 Task: Add an event with the title Webinar: Advanced SEO Strategies for Organic Visibility, date '2023/12/14', time 7:00 AM to 9:00 AMand add a description: The meeting with Team HR was a highly anticipated and crucial gathering that brought together the members of the team to discuss important matters and collaborate on various projects. It took place in a well-appointed conference room, providing a professional and conducive environment for productive discussions.Select event color  Sage . Add location for the event as: 321 Sunset Boulevard, Hollywood, Los Angeles, USA, logged in from the account softage.5@softage.netand send the event invitation to softage.1@softage.net and softage.2@softage.net. Set a reminder for the event Doesn't repeat
Action: Mouse moved to (69, 114)
Screenshot: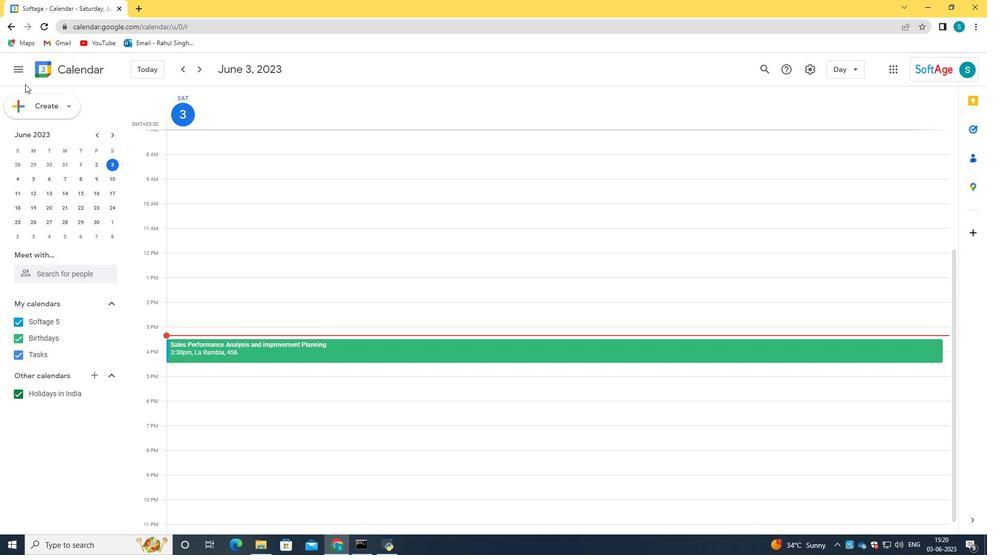 
Action: Mouse pressed left at (69, 114)
Screenshot: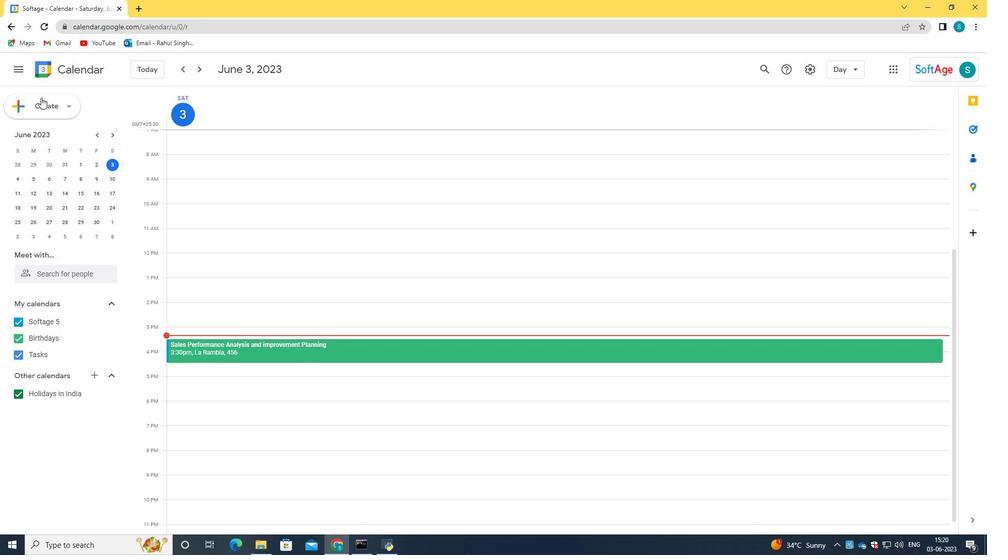 
Action: Mouse moved to (82, 138)
Screenshot: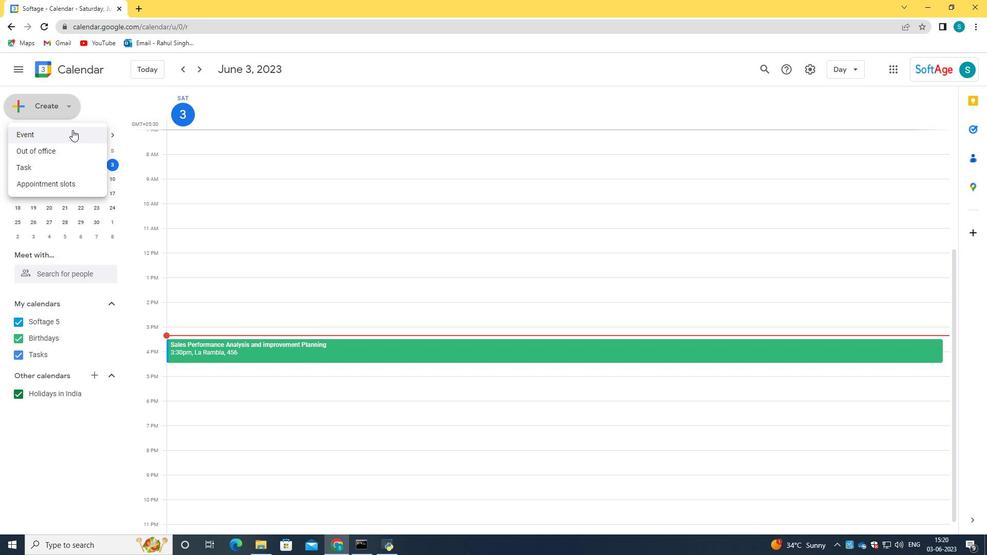 
Action: Mouse pressed left at (82, 138)
Screenshot: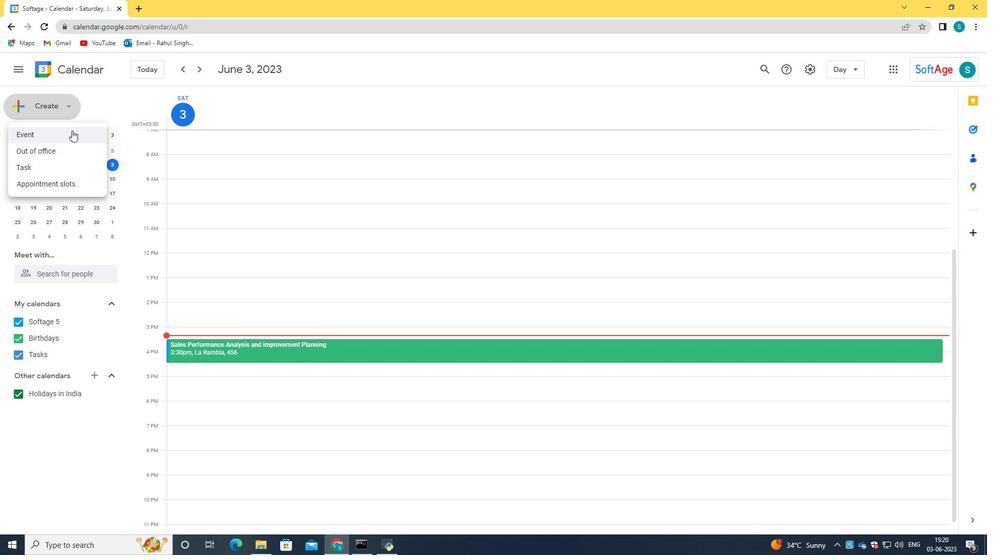 
Action: Mouse moved to (578, 419)
Screenshot: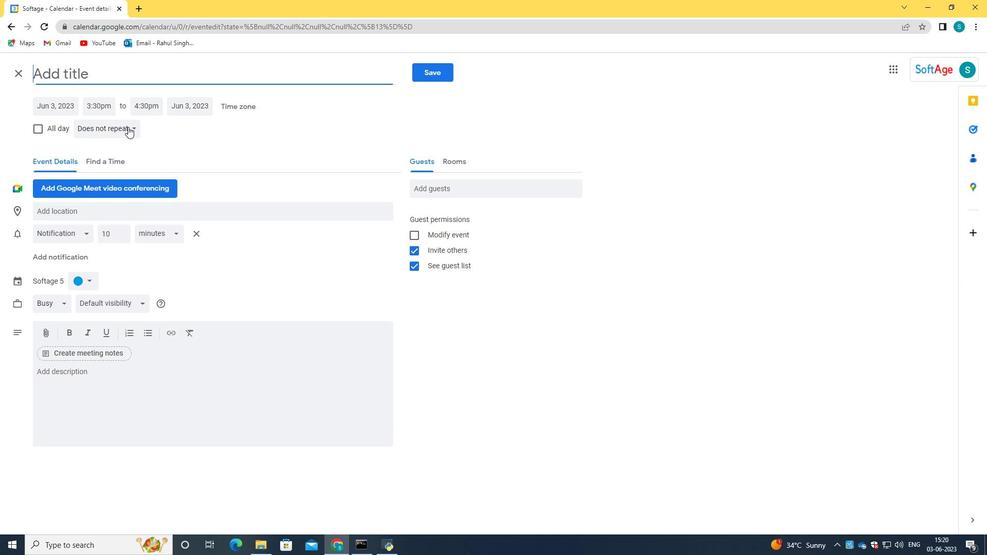 
Action: Mouse pressed left at (578, 419)
Screenshot: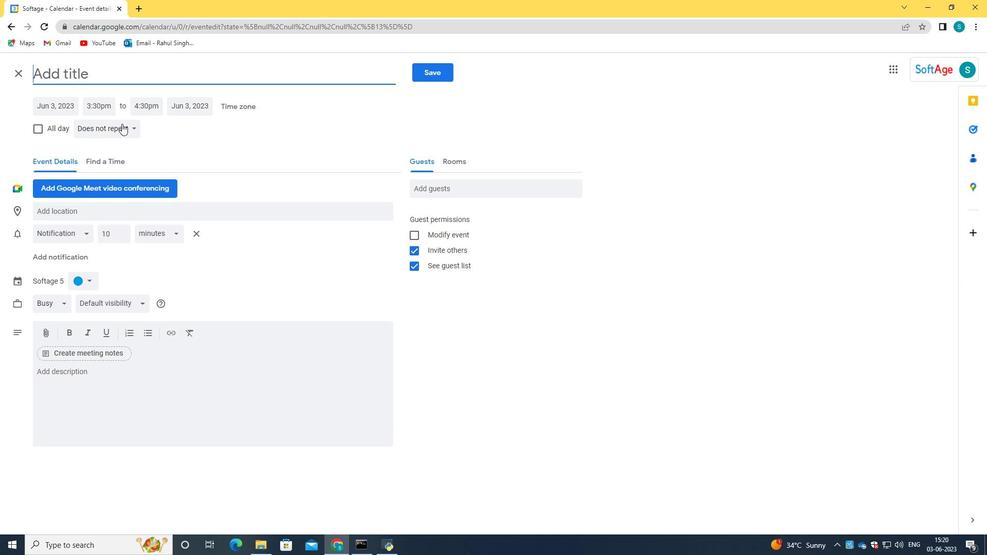 
Action: Mouse moved to (43, 104)
Screenshot: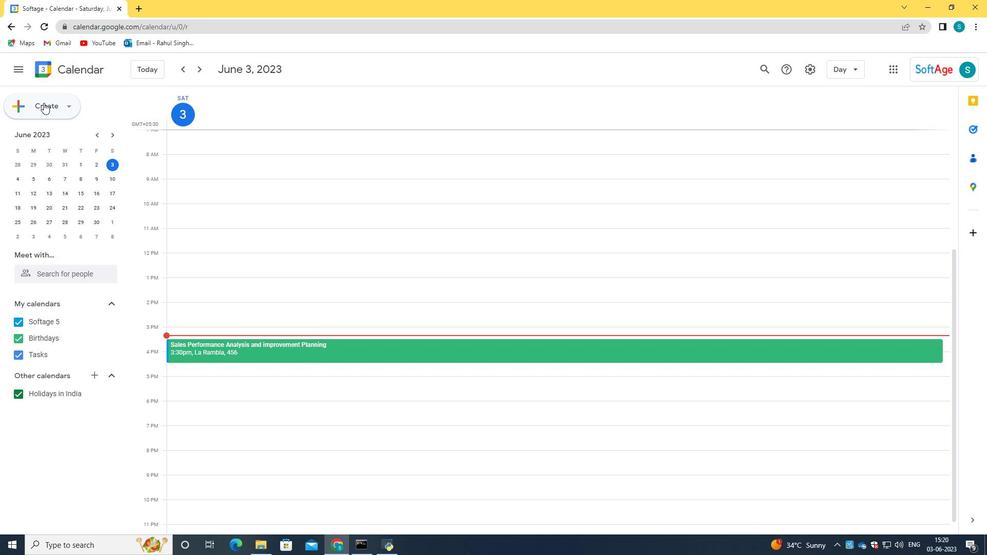 
Action: Mouse pressed left at (43, 104)
Screenshot: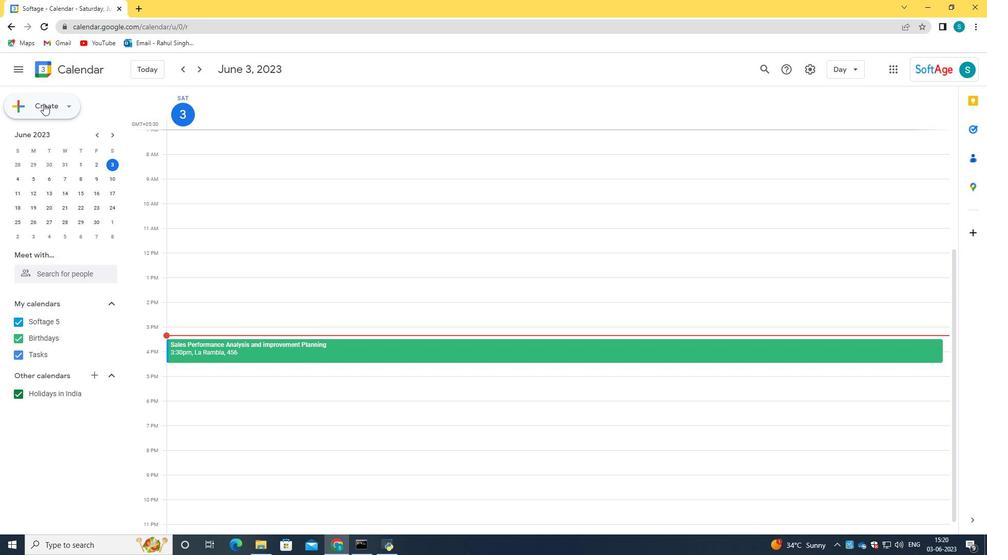 
Action: Mouse moved to (72, 130)
Screenshot: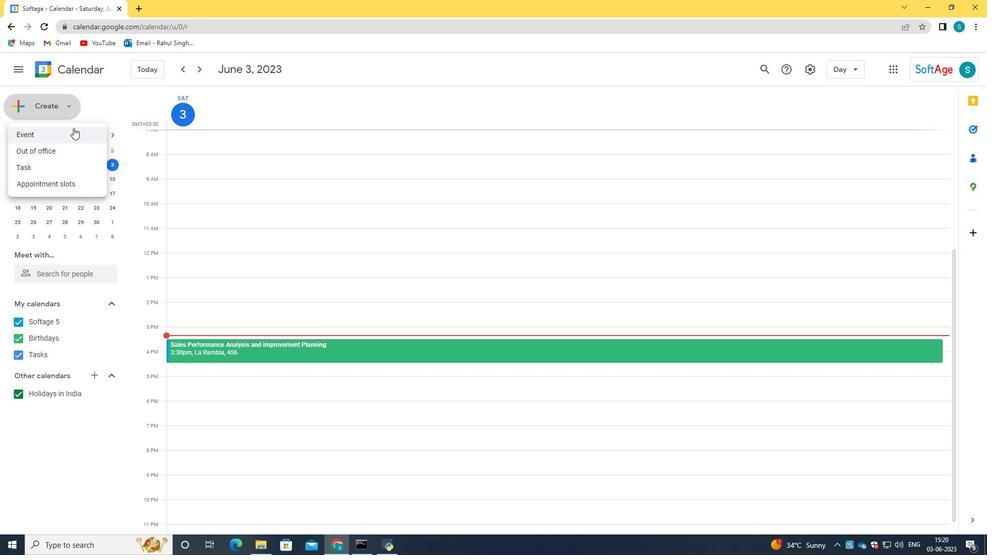 
Action: Mouse pressed left at (72, 130)
Screenshot: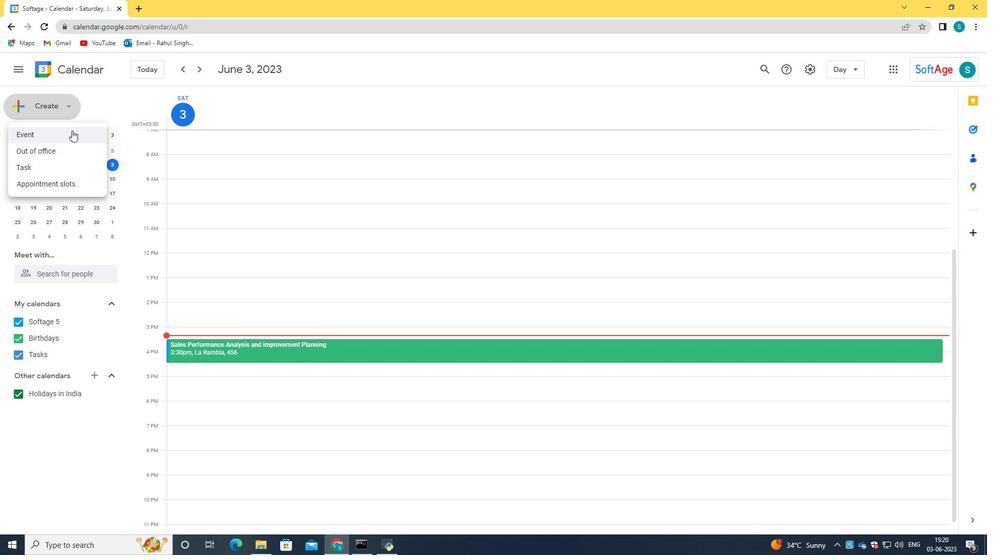 
Action: Mouse moved to (576, 411)
Screenshot: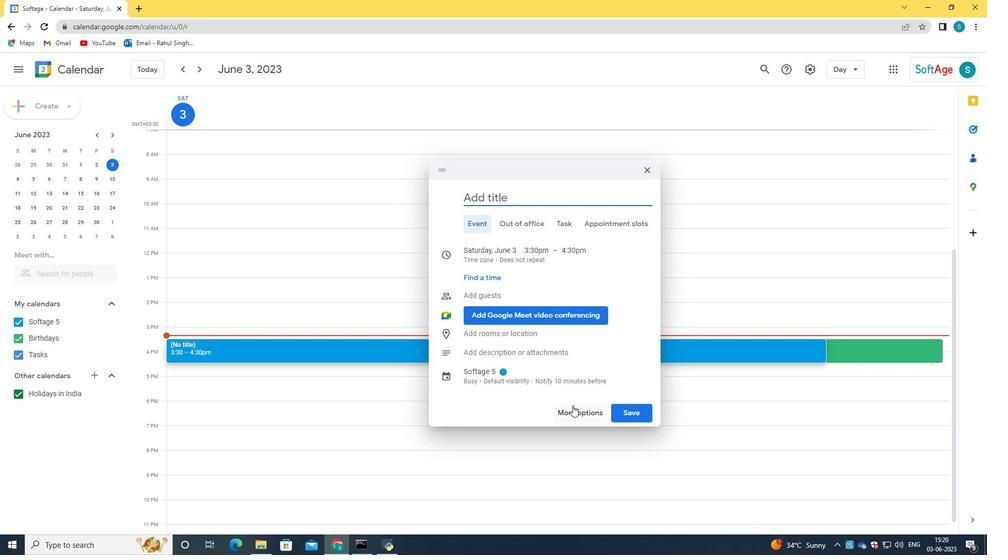 
Action: Mouse pressed left at (576, 411)
Screenshot: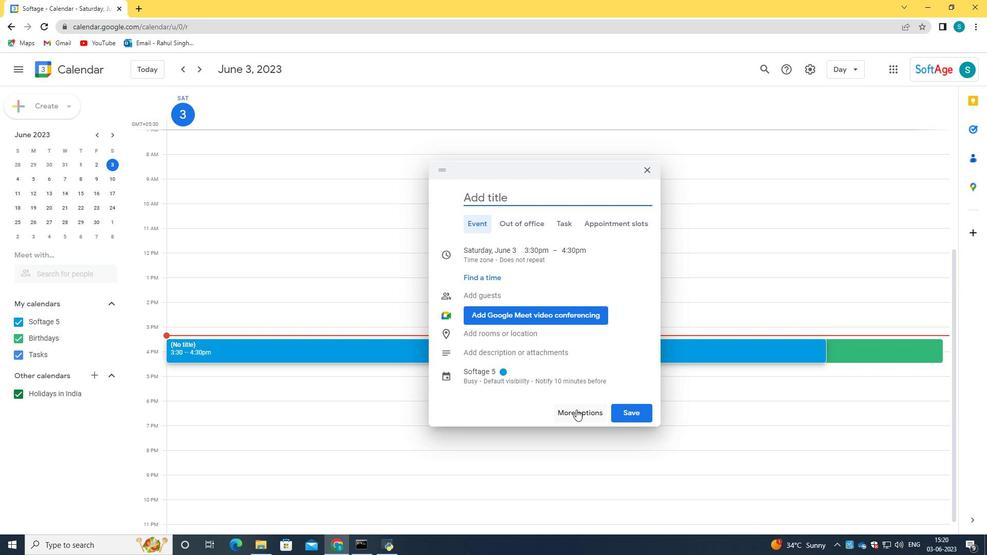 
Action: Mouse moved to (100, 77)
Screenshot: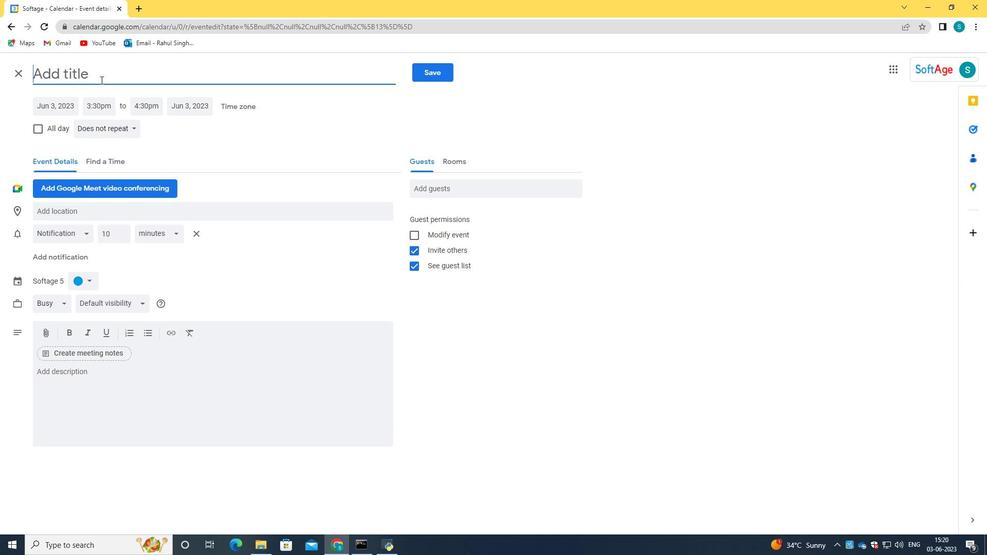 
Action: Mouse pressed left at (100, 77)
Screenshot: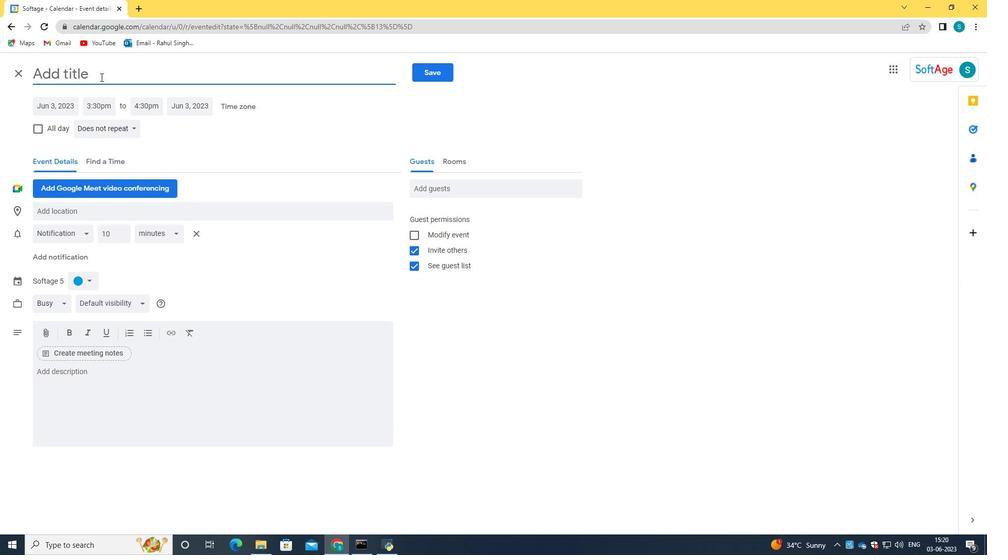 
Action: Key pressed <Key.caps_lock>A<Key.caps_lock><Key.backspace><Key.backspace>w<Key.caps_lock><Key.backspace>W<Key.caps_lock>ebinat<Key.backspace>r<Key.shift_r>:<Key.space><Key.caps_lock>A<Key.caps_lock>dvanced<Key.space><Key.caps_lock>SEO<Key.space><Key.caps_lock><Key.caps_lock>S<Key.caps_lock>trategies<Key.space>for<Key.space><Key.caps_lock>O<Key.caps_lock>rangge<Key.backspace><Key.backspace>e<Key.space><Key.caps_lock>V<Key.caps_lock>isibii<Key.backspace>lity
Screenshot: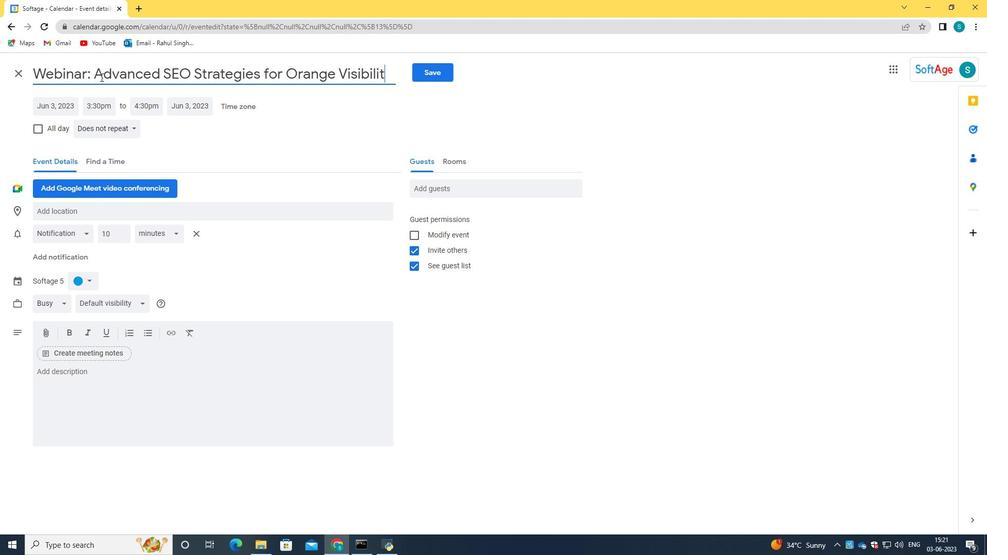 
Action: Mouse moved to (63, 109)
Screenshot: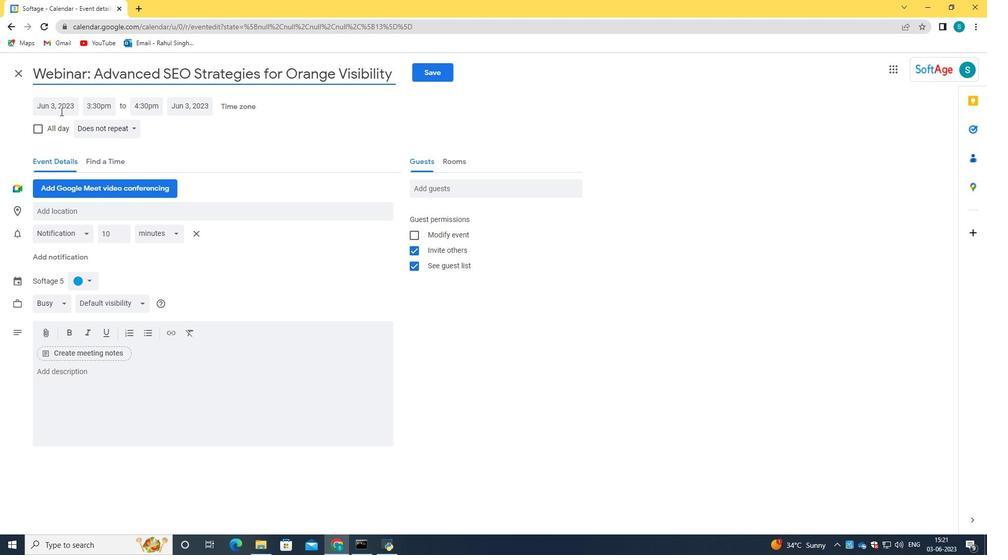 
Action: Mouse pressed left at (63, 109)
Screenshot: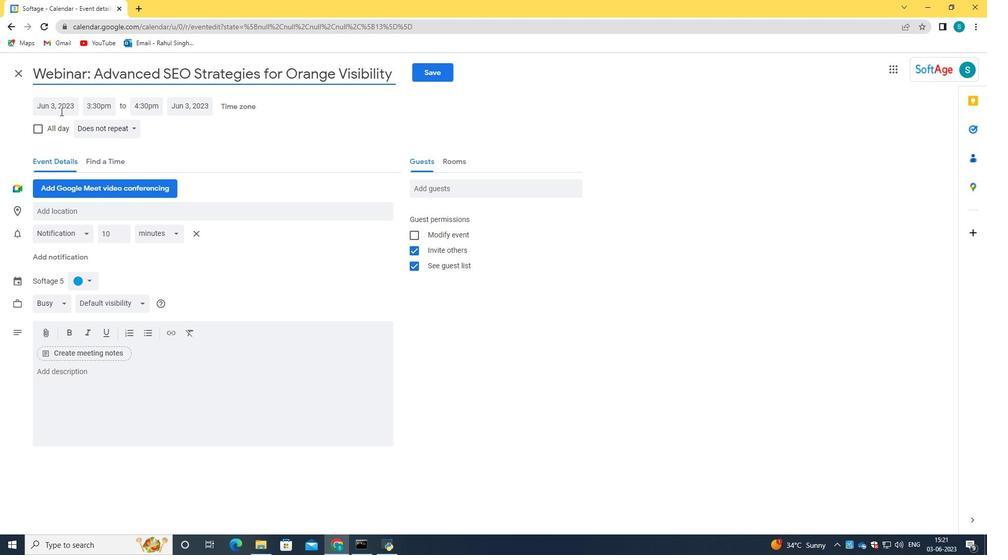
Action: Key pressed 2023/12/14
Screenshot: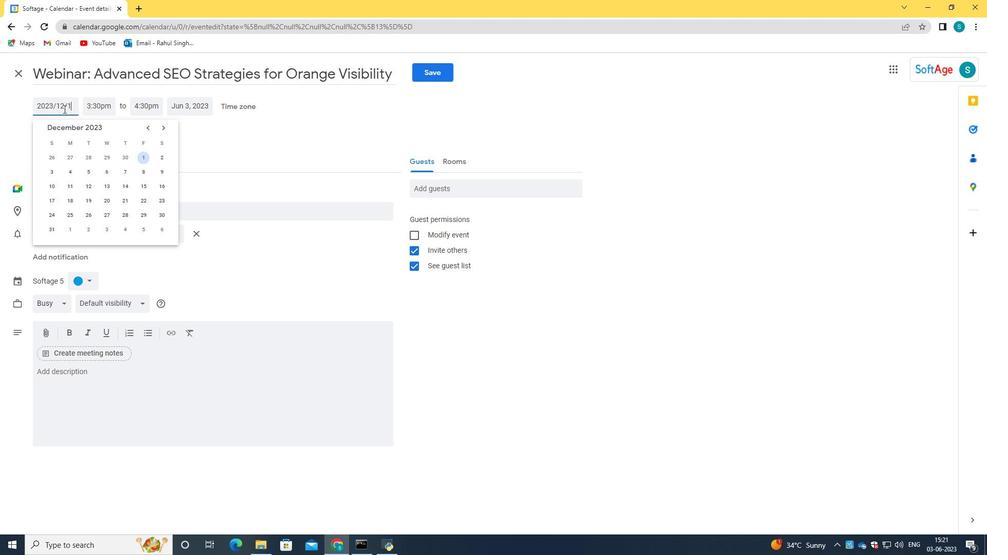 
Action: Mouse moved to (101, 106)
Screenshot: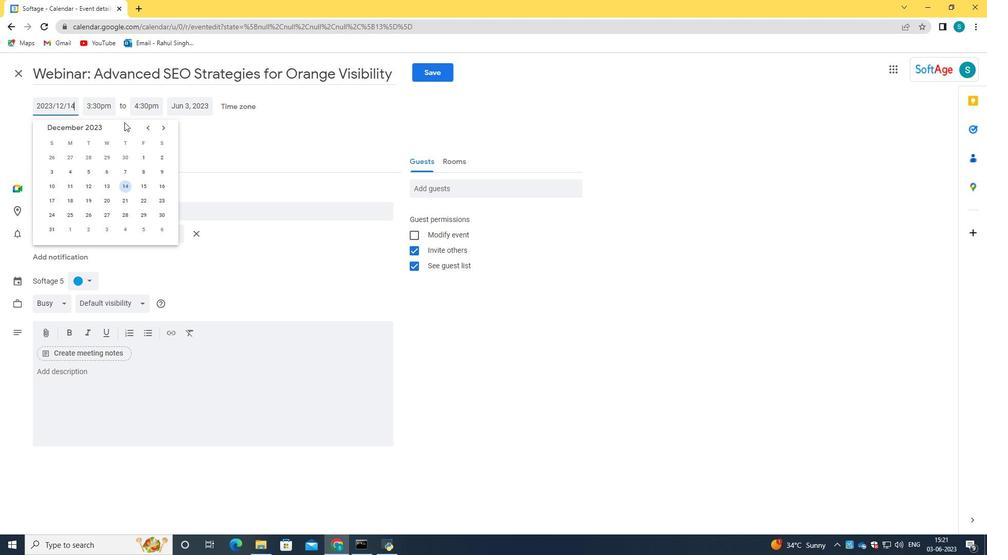 
Action: Mouse pressed left at (101, 106)
Screenshot: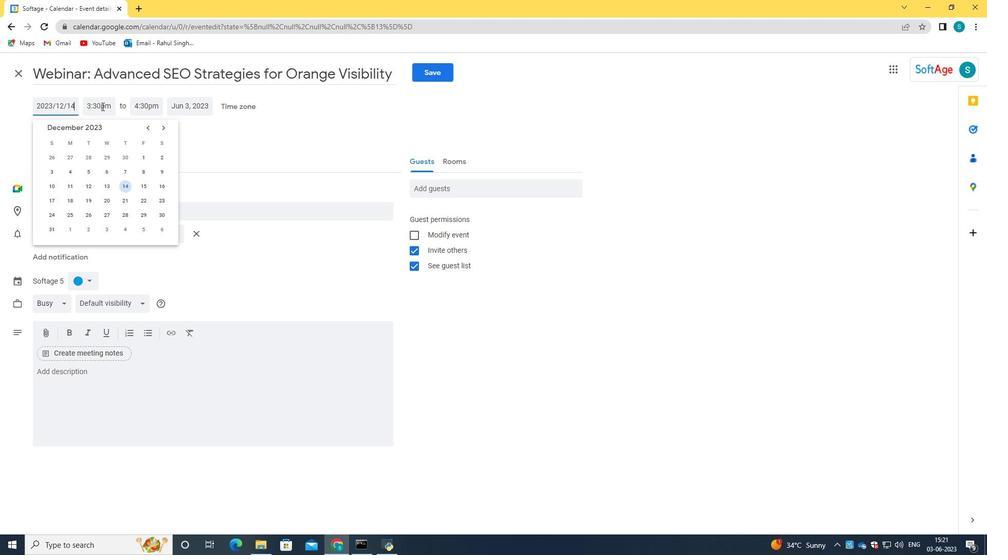 
Action: Key pressed 07<Key.shift_r>:00<Key.space>am<Key.tab>09<Key.shift_r>:am<Key.backspace><Key.backspace>00<Key.space>am<Key.enter>
Screenshot: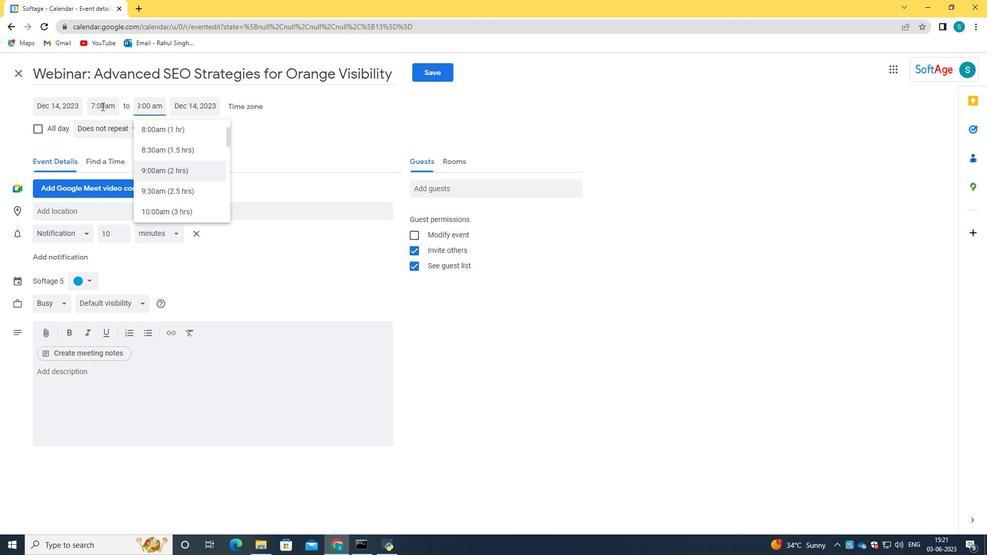 
Action: Mouse moved to (111, 387)
Screenshot: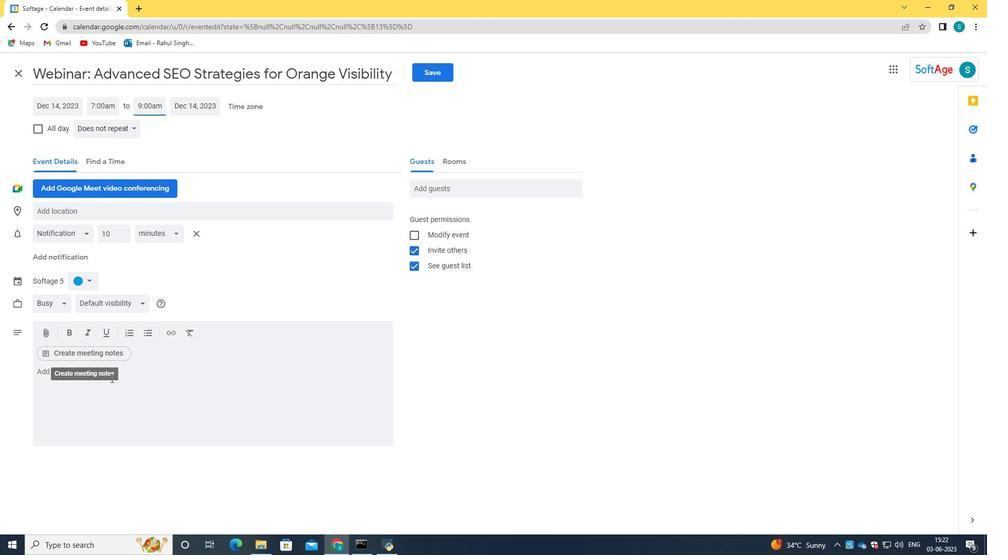 
Action: Mouse pressed left at (111, 387)
Screenshot: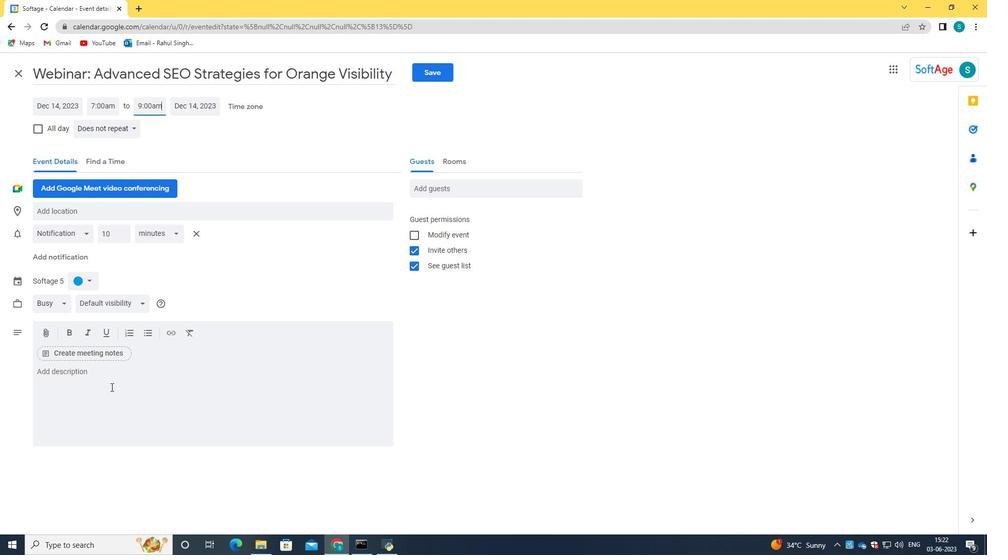 
Action: Key pressed <Key.caps_lock>T<Key.caps_lock>he<Key.space>mm<Key.backspace>eeting<Key.space>with<Key.space><Key.caps_lock>T<Key.caps_lock>eam<Key.space><Key.caps_lock>HR<Key.space><Key.caps_lock>was<Key.space>a<Key.space>highly<Key.space>anticipated<Key.space>and<Key.space>crucial<Key.space>gathering<Key.space>that<Key.space>brought<Key.space>t<Key.backspace>together<Key.space>the<Key.space><Key.backspace><Key.space>members<Key.space>of<Key.space>the<Key.space>team<Key.space>to<Key.space>discuss<Key.space>important<Key.space>matters<Key.space>and<Key.space>collaborate<Key.space>on<Key.space>various<Key.space>projects.<Key.space><Key.caps_lock>I<Key.caps_lock>t<Key.space>took<Key.space>plae<Key.backspace>ce<Key.space>in<Key.space>a<Key.space>well-appointed<Key.space>conference<Key.space>room,<Key.space>providing<Key.space>a<Key.space>professional<Key.space>and<Key.space>conducive<Key.space>environment<Key.space>for<Key.space>productive<Key.space>discussions.
Screenshot: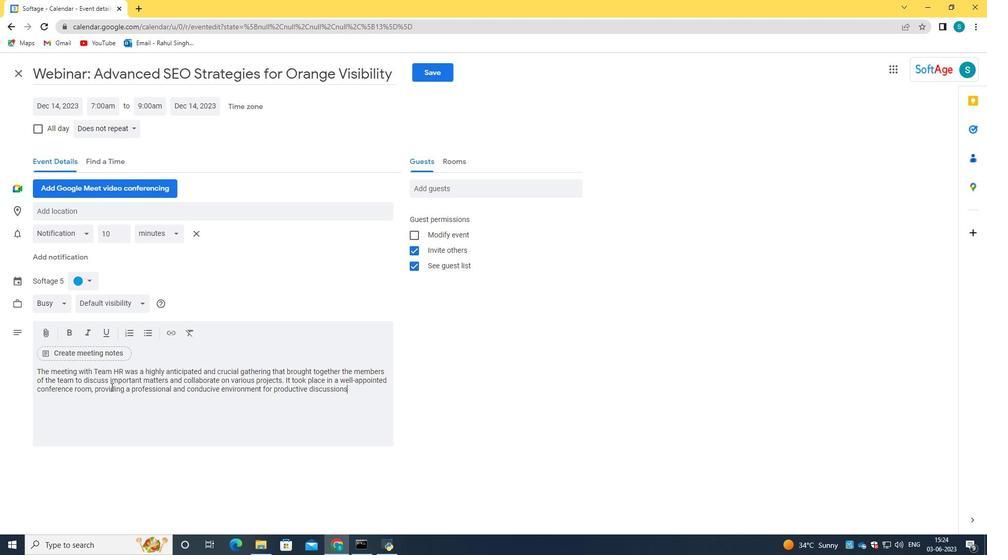 
Action: Mouse moved to (87, 278)
Screenshot: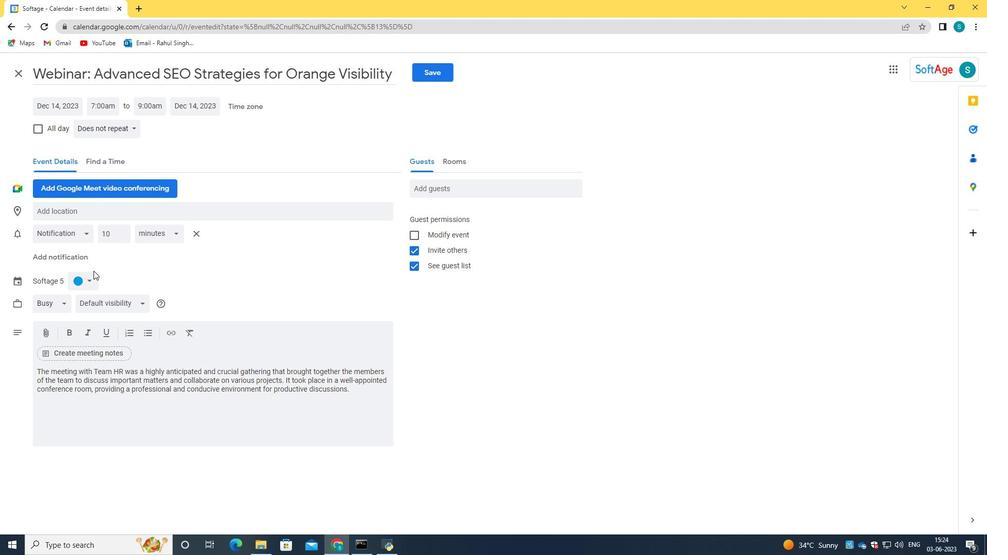 
Action: Mouse pressed left at (87, 278)
Screenshot: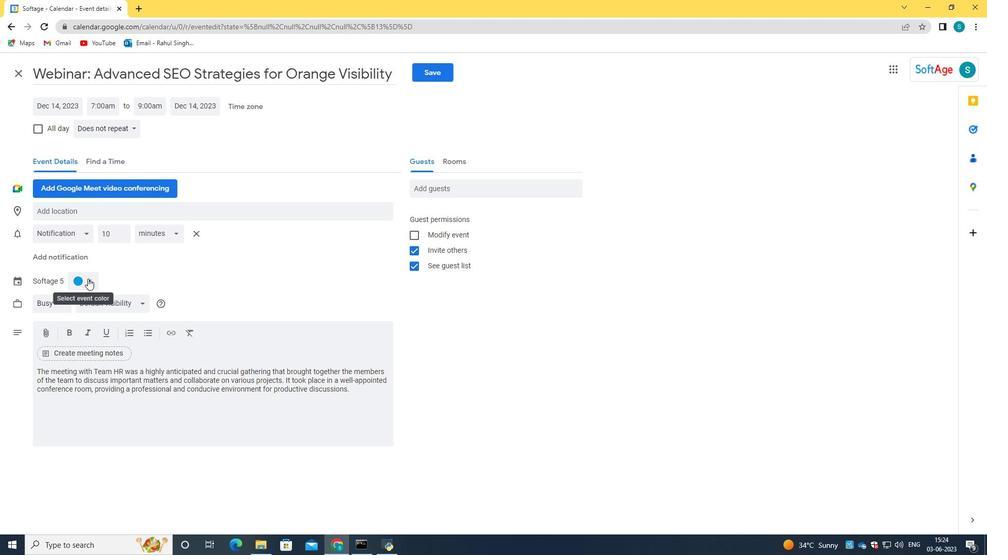 
Action: Mouse moved to (79, 307)
Screenshot: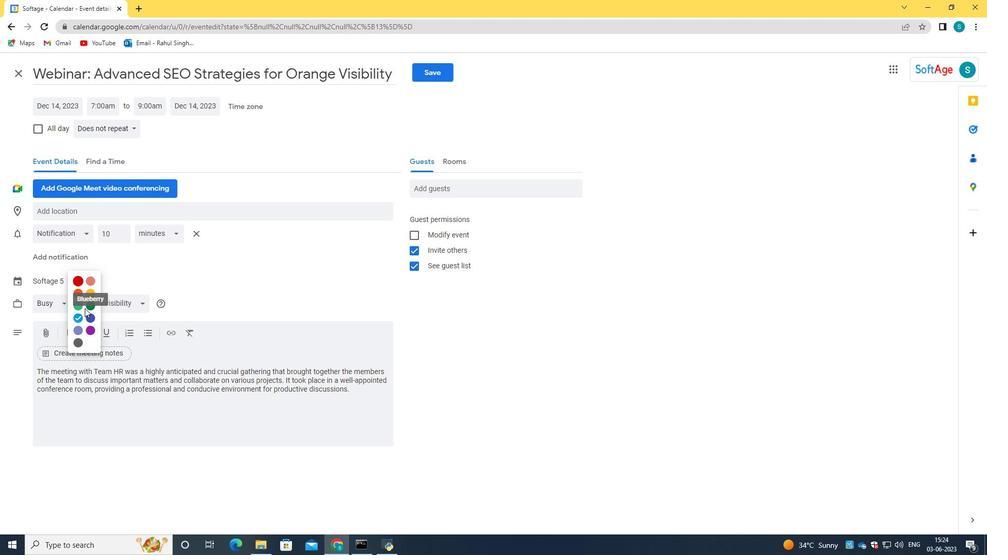 
Action: Mouse pressed left at (79, 307)
Screenshot: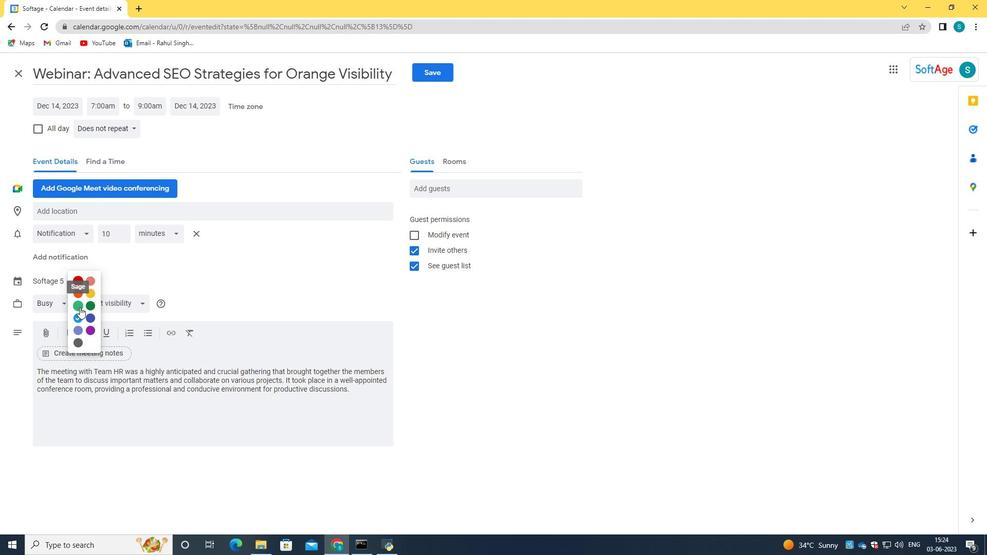
Action: Mouse moved to (97, 215)
Screenshot: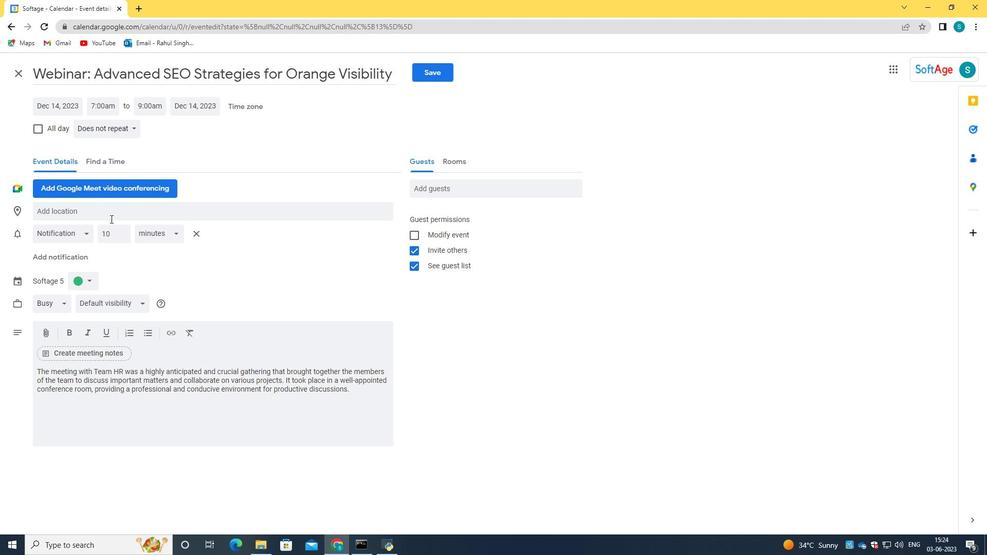 
Action: Mouse pressed left at (97, 215)
Screenshot: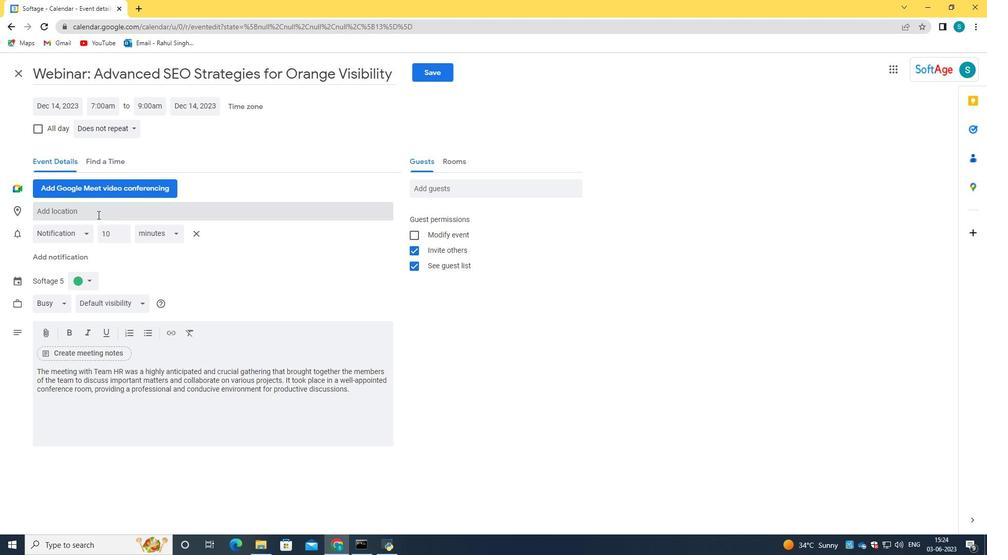 
Action: Key pressed 321<Key.space><Key.caps_lock>S<Key.caps_lock>unset<Key.space><Key.caps_lock>B<Key.caps_lock>oulevard,<Key.space><Key.caps_lock>H<Key.caps_lock>ollywodd<Key.backspace><Key.backspace>od,<Key.space><Key.caps_lock>L<Key.caps_lock>os<Key.space><Key.caps_lock>ANGELES,<Key.space><Key.caps_lock>u<Key.caps_lock>S<Key.backspace><Key.backspace>USA
Screenshot: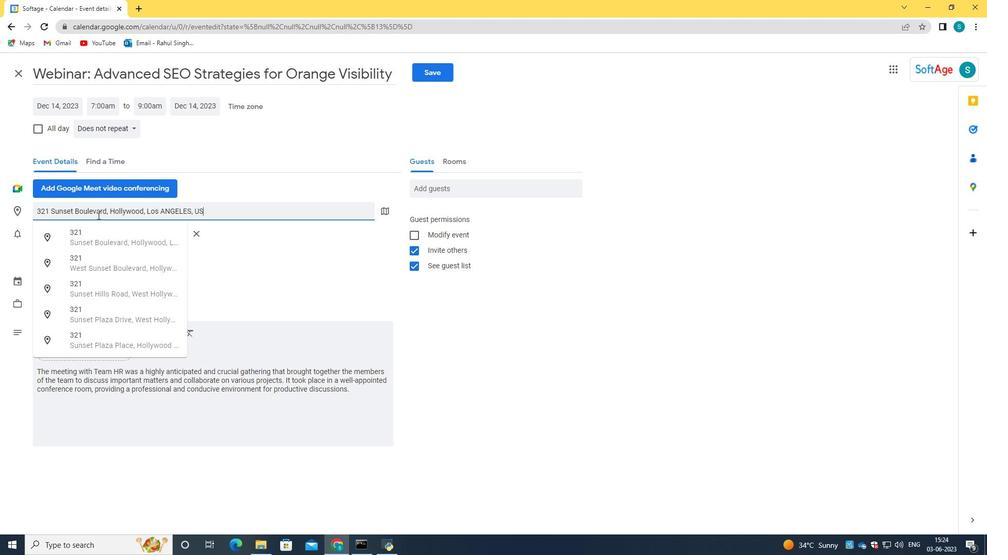 
Action: Mouse moved to (117, 241)
Screenshot: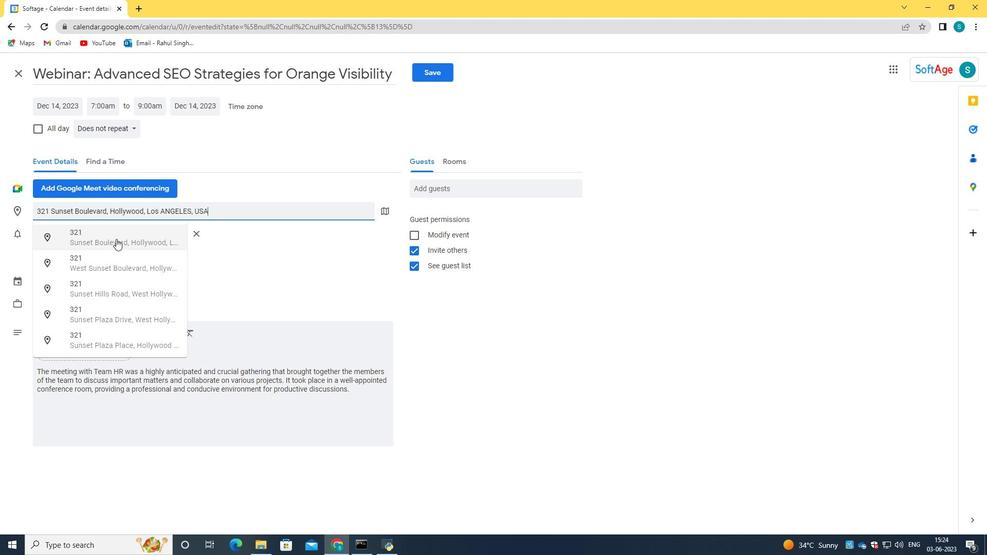 
Action: Mouse pressed left at (117, 241)
Screenshot: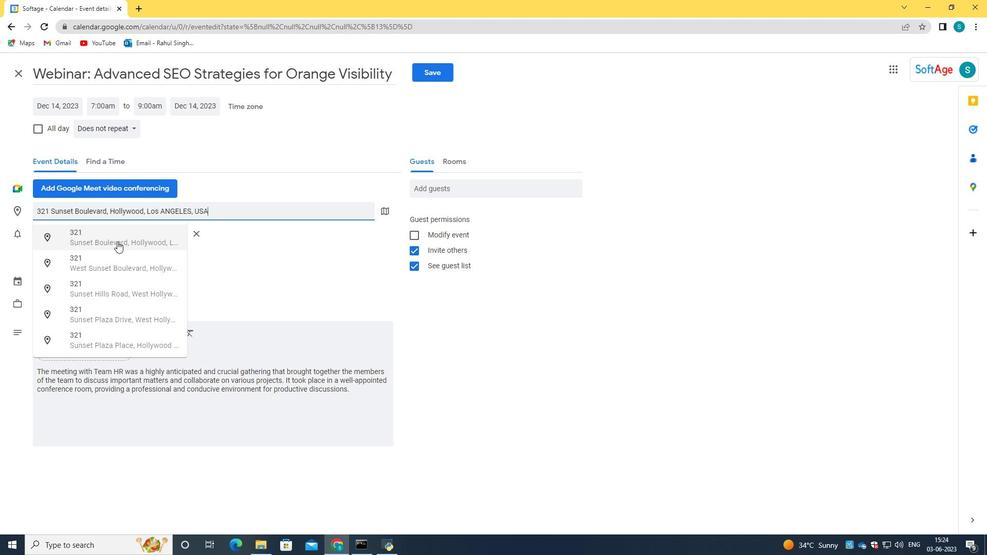 
Action: Mouse moved to (440, 188)
Screenshot: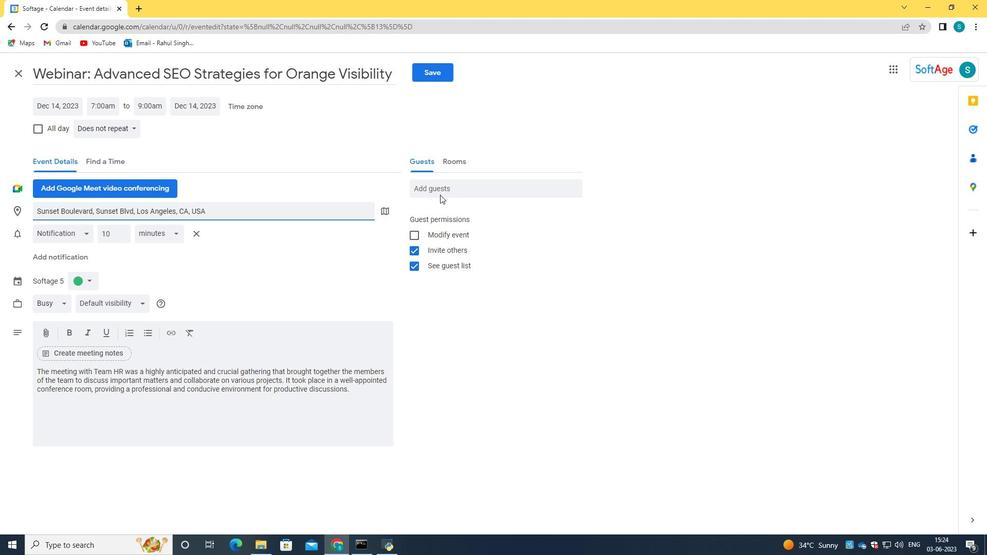 
Action: Mouse pressed left at (440, 188)
Screenshot: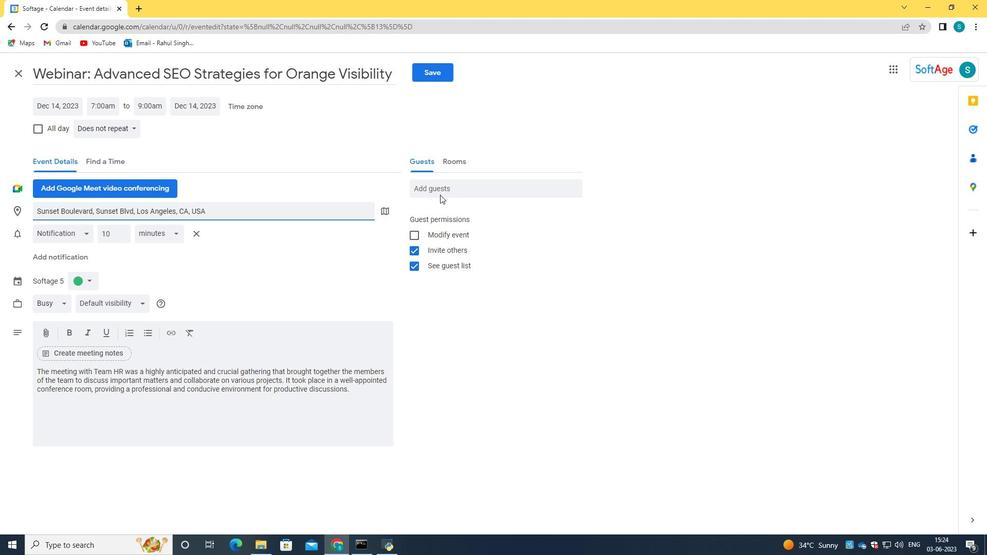 
Action: Key pressed <Key.caps_lock>softage.1<Key.shift>@softage.net
Screenshot: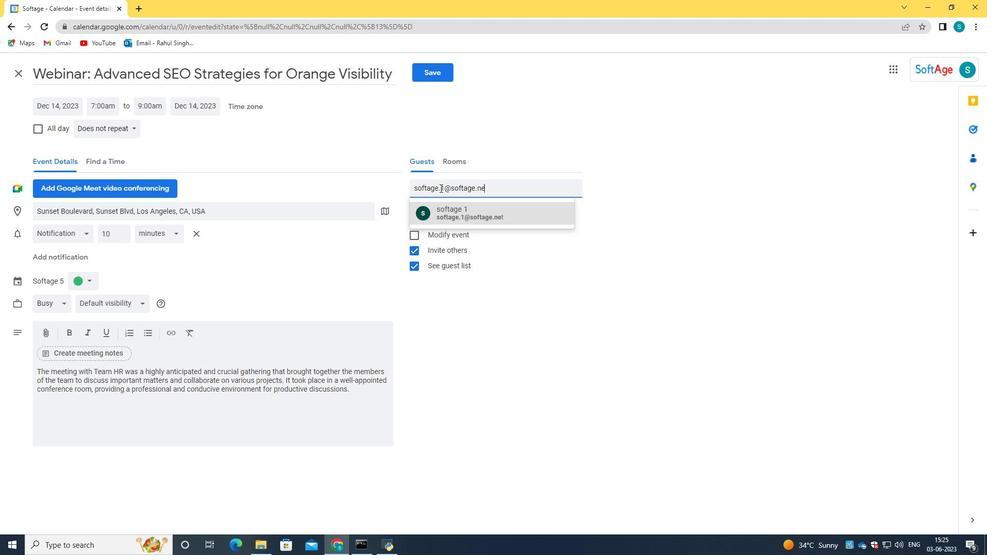 
Action: Mouse moved to (491, 210)
Screenshot: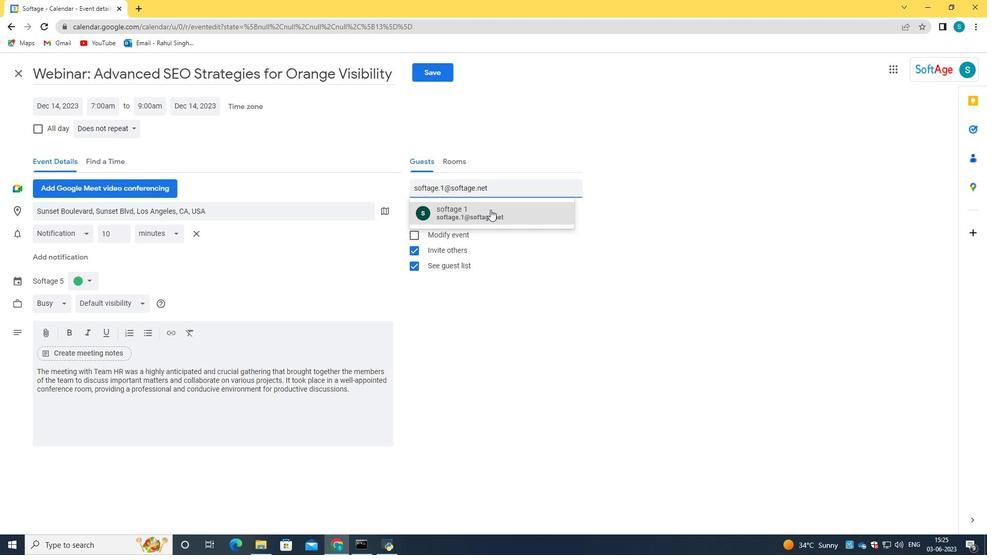 
Action: Mouse pressed left at (491, 210)
Screenshot: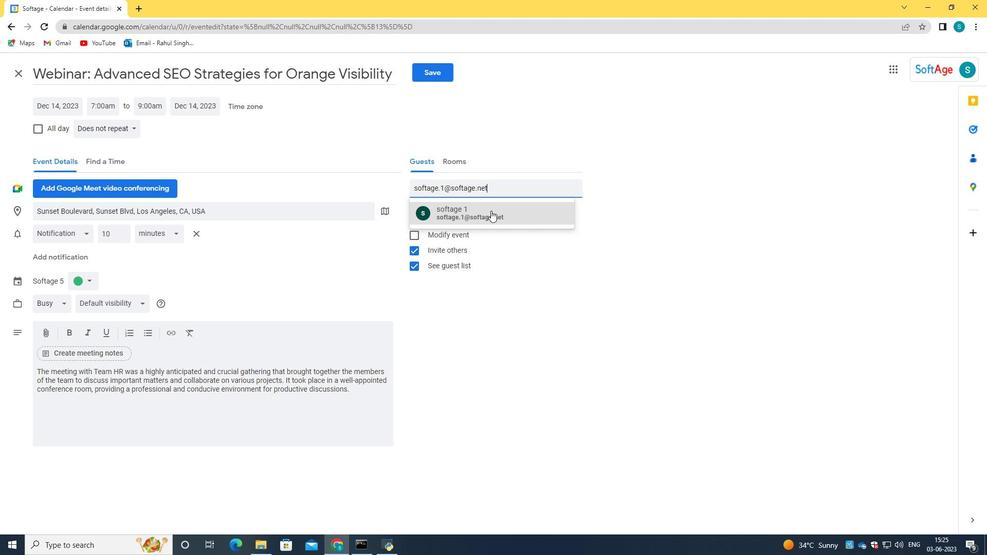
Action: Mouse moved to (451, 189)
Screenshot: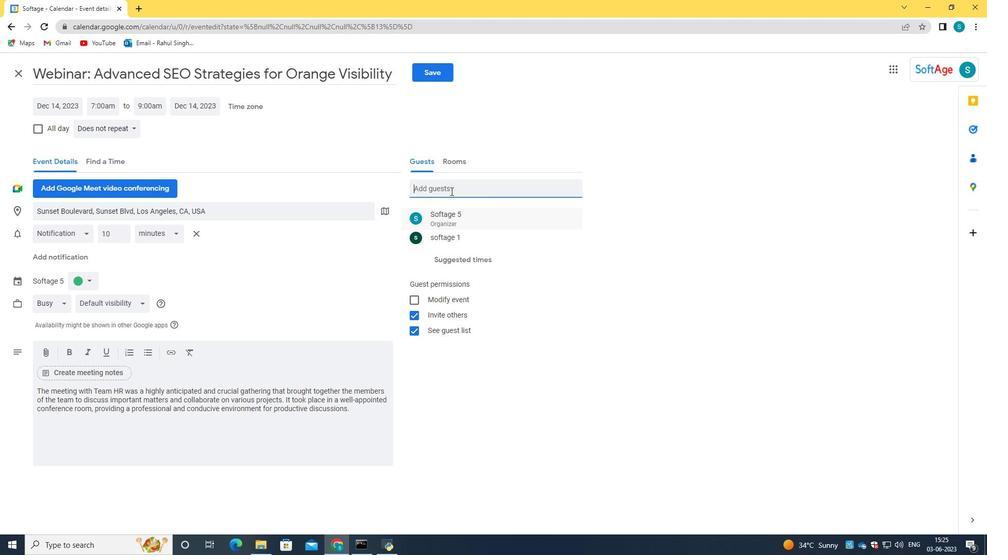 
Action: Mouse pressed left at (451, 189)
Screenshot: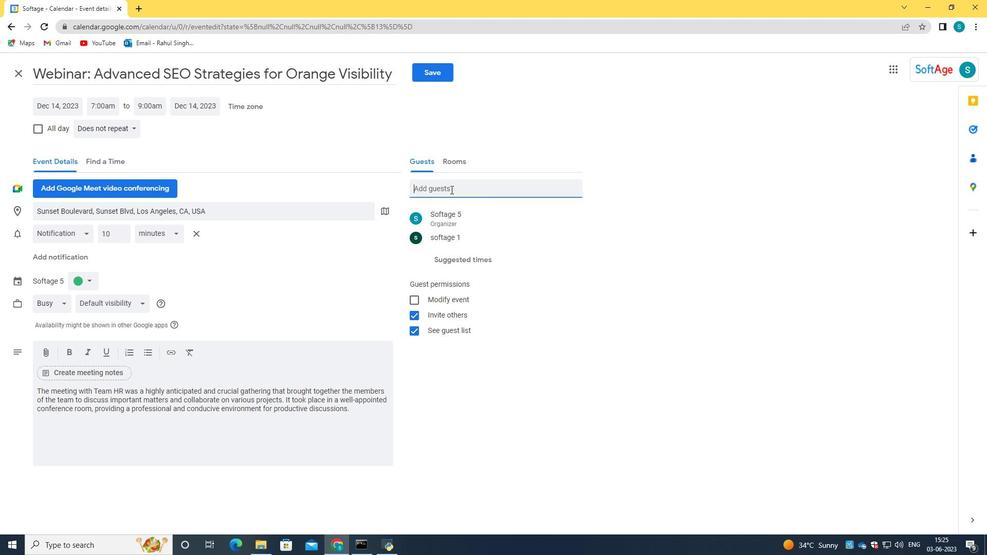 
Action: Key pressed softage<Key.shift>@s<Key.backspace><Key.backspace>.2<Key.shift>@softage.net
Screenshot: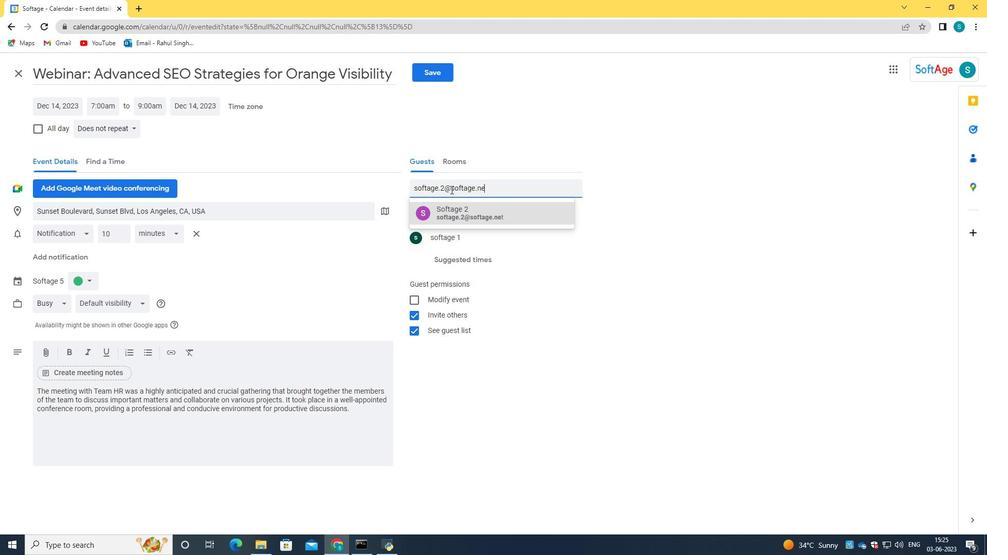 
Action: Mouse moved to (471, 211)
Screenshot: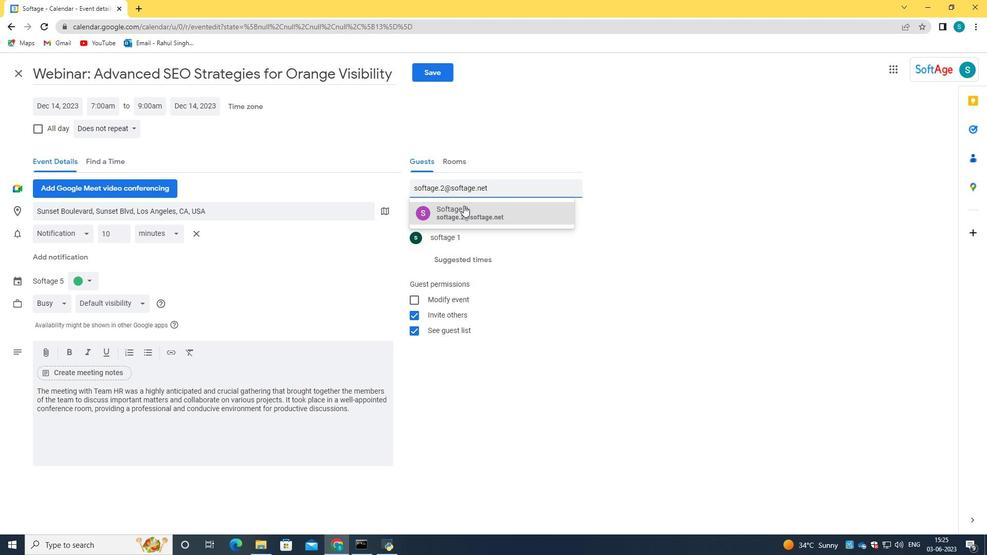 
Action: Mouse pressed left at (471, 211)
Screenshot: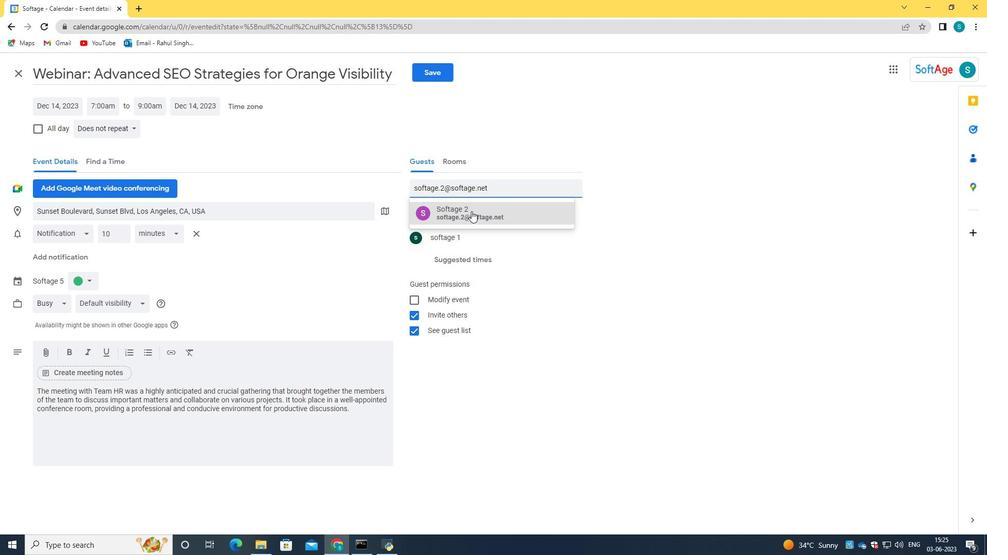 
Action: Mouse moved to (94, 127)
Screenshot: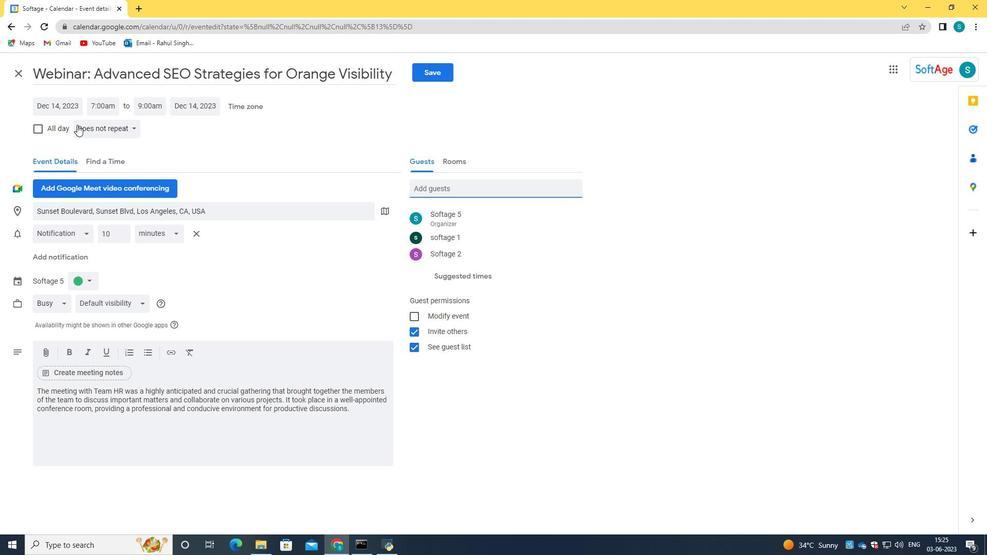 
Action: Mouse pressed left at (94, 127)
Screenshot: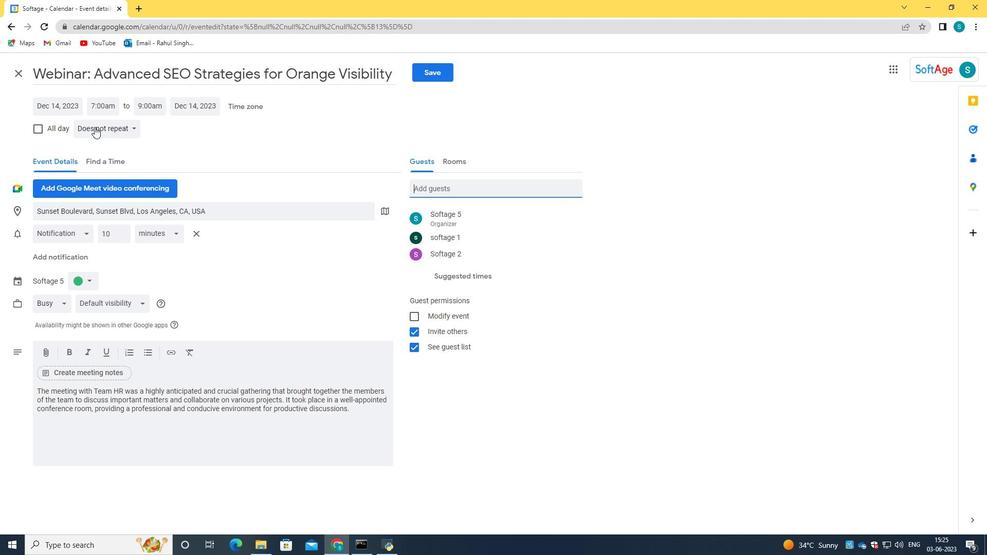 
Action: Mouse moved to (108, 128)
Screenshot: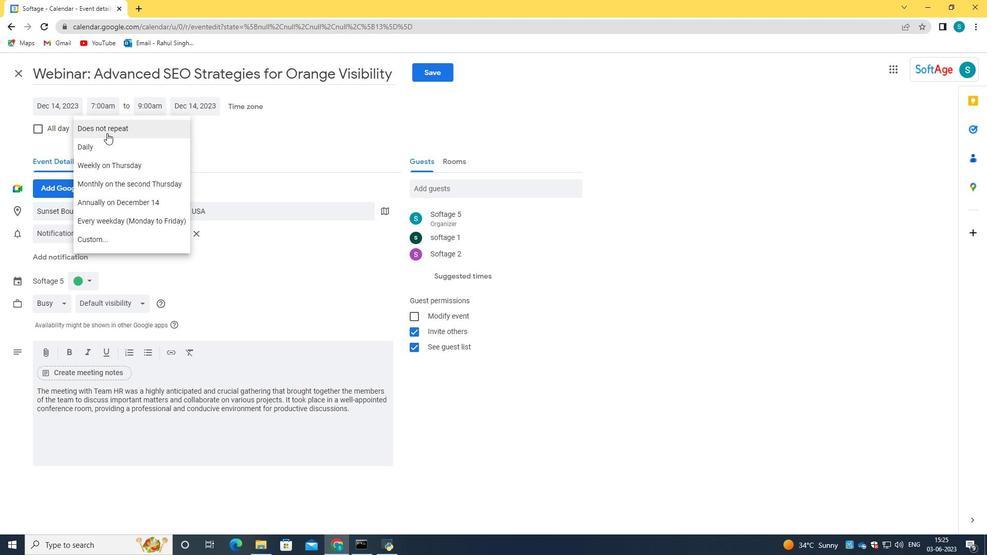 
Action: Mouse pressed left at (108, 128)
Screenshot: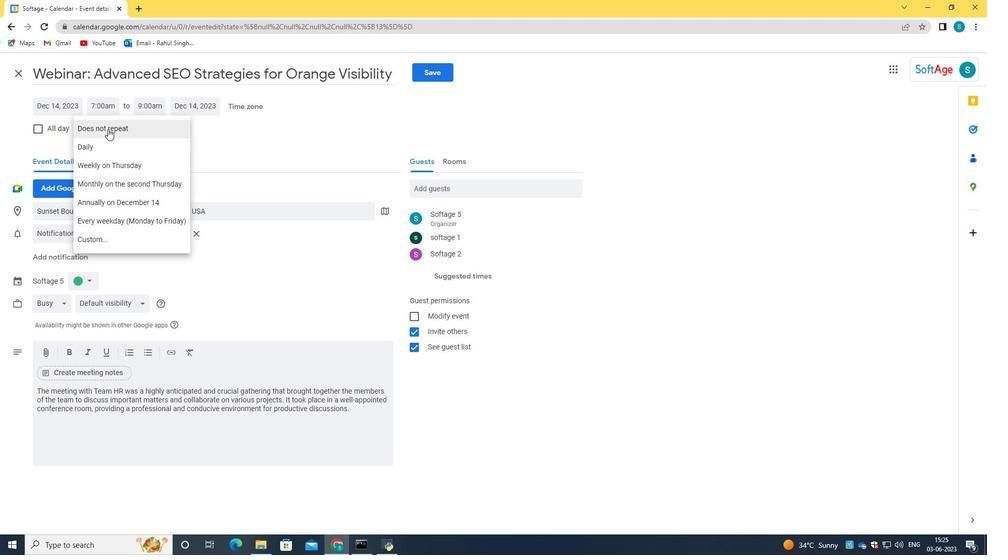 
Action: Mouse moved to (433, 73)
Screenshot: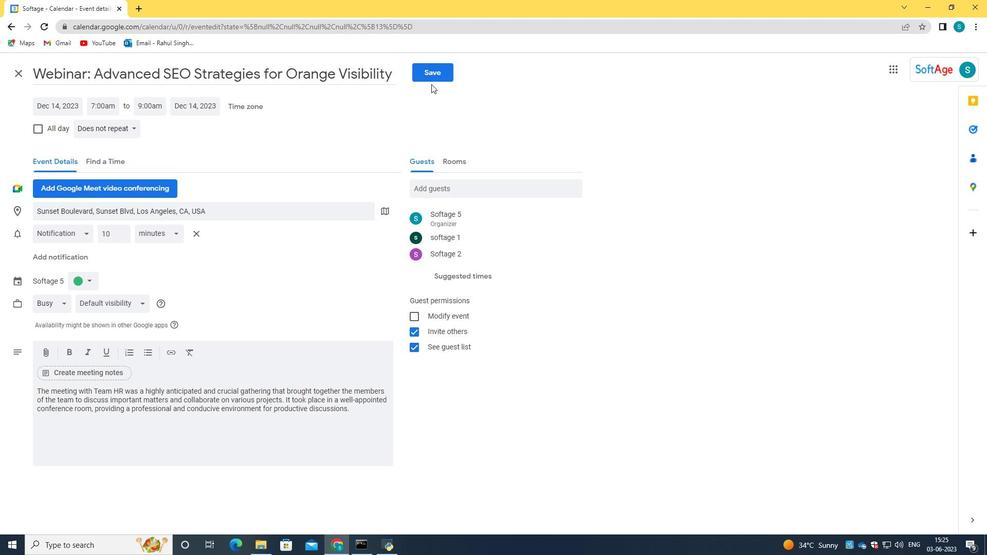 
Action: Mouse pressed left at (433, 73)
Screenshot: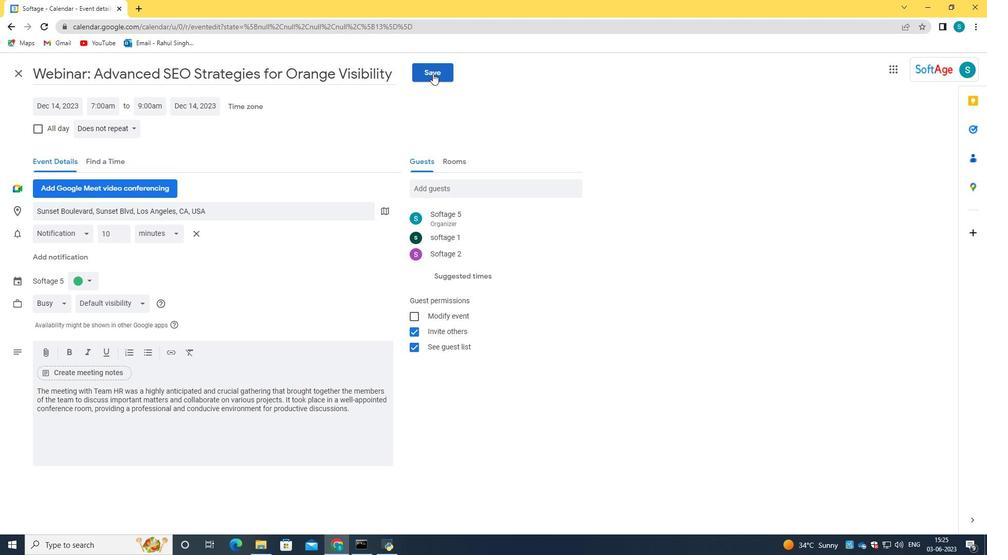 
Action: Mouse moved to (588, 318)
Screenshot: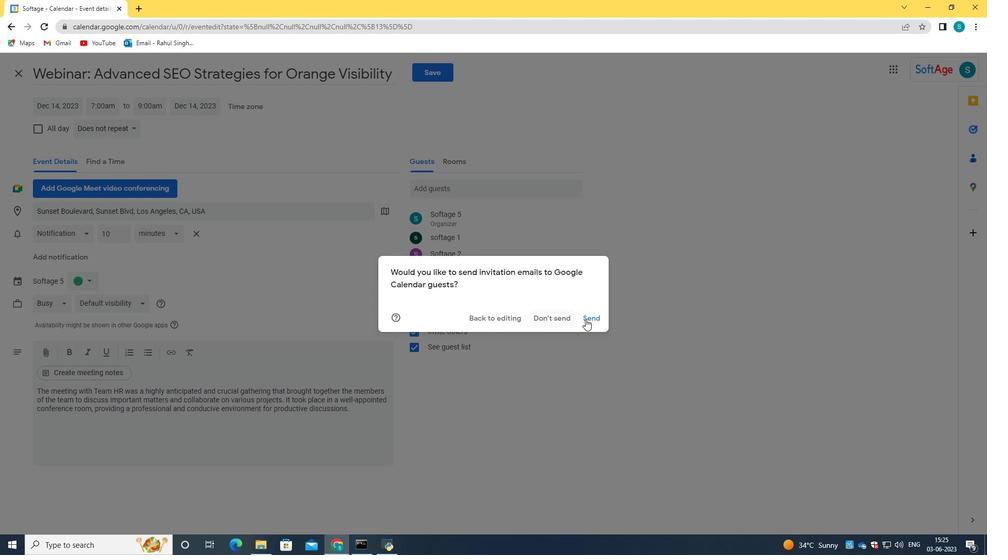 
Action: Mouse pressed left at (588, 318)
Screenshot: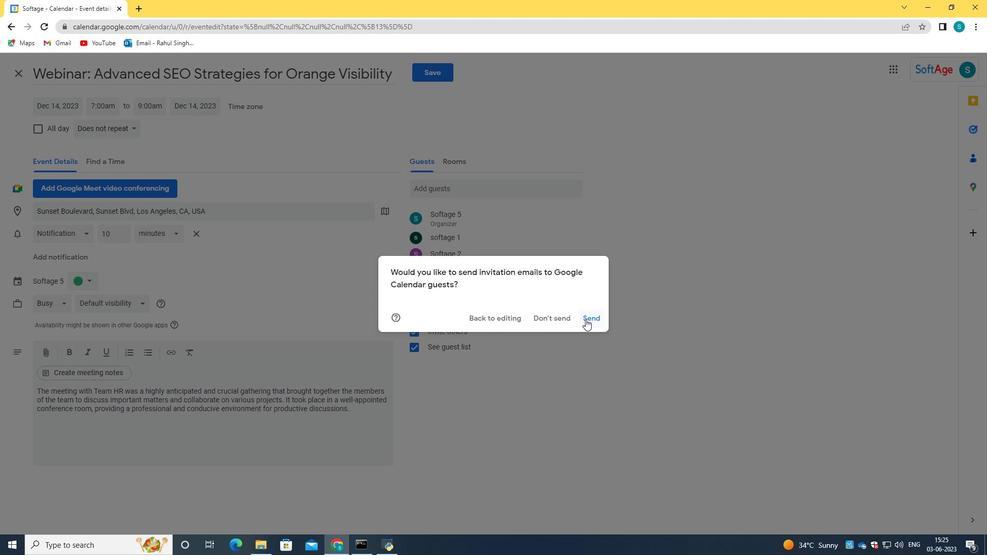 
